 Task: Use the formula "DSUM" in spreadsheet "Project protfolio".
Action: Mouse moved to (105, 67)
Screenshot: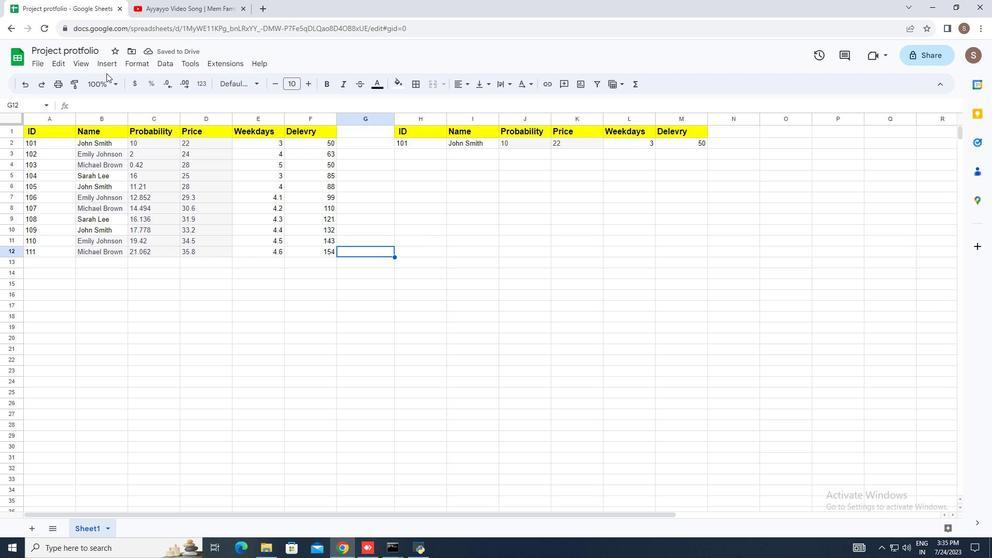 
Action: Mouse pressed left at (105, 67)
Screenshot: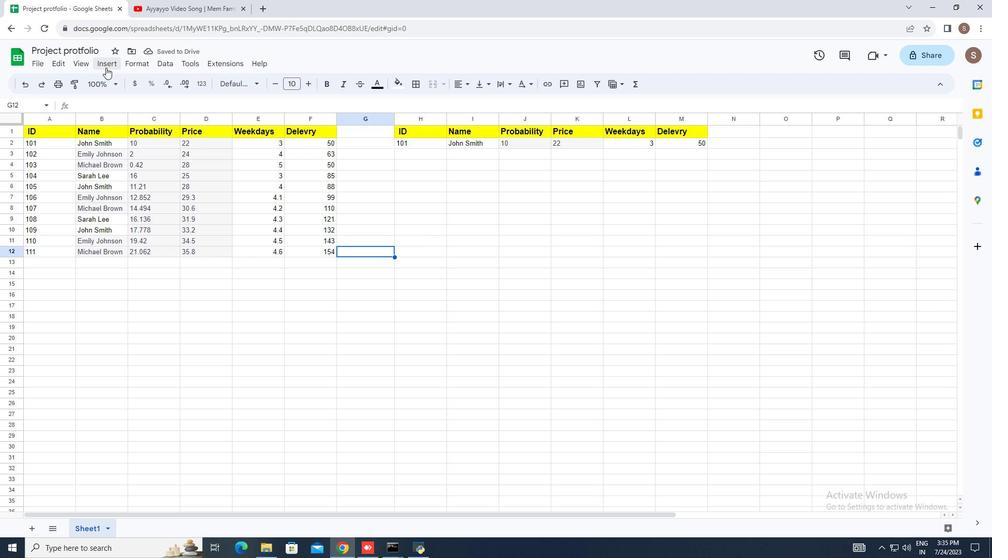 
Action: Mouse moved to (149, 243)
Screenshot: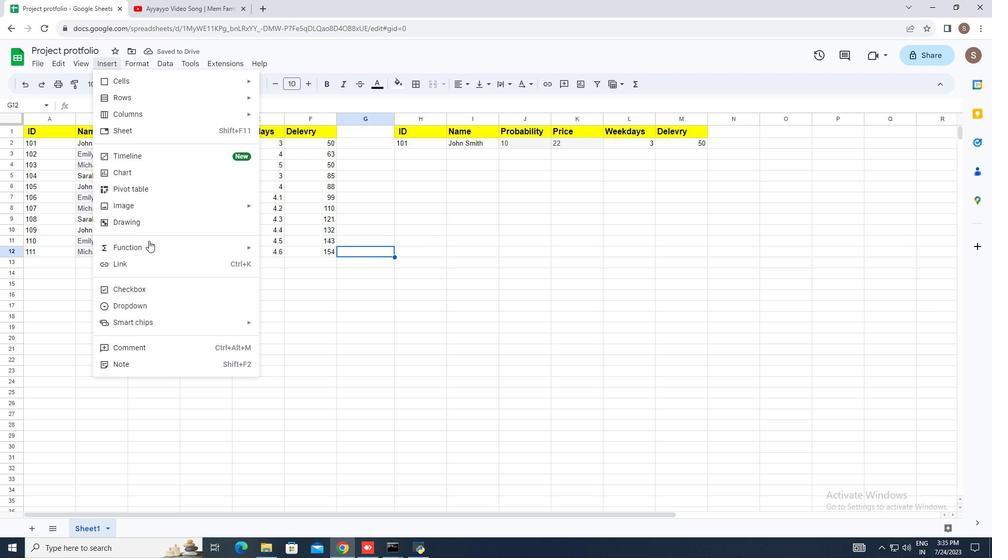 
Action: Mouse pressed left at (149, 243)
Screenshot: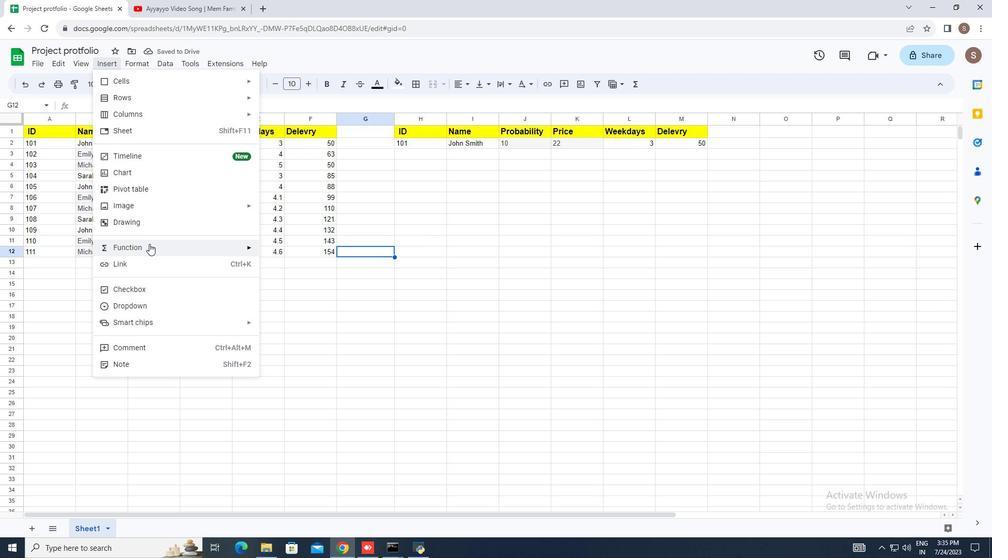 
Action: Mouse moved to (293, 234)
Screenshot: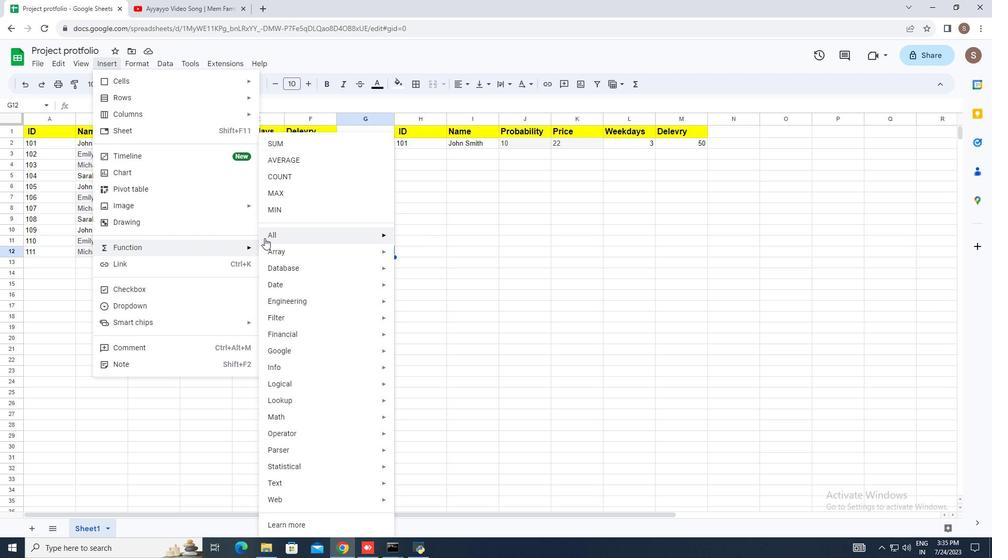 
Action: Mouse pressed left at (293, 234)
Screenshot: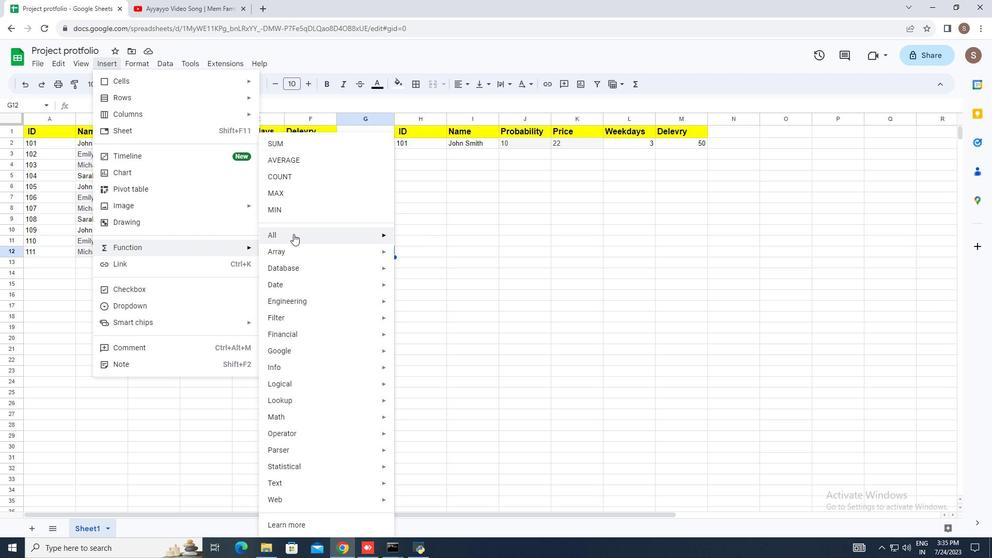 
Action: Mouse moved to (446, 397)
Screenshot: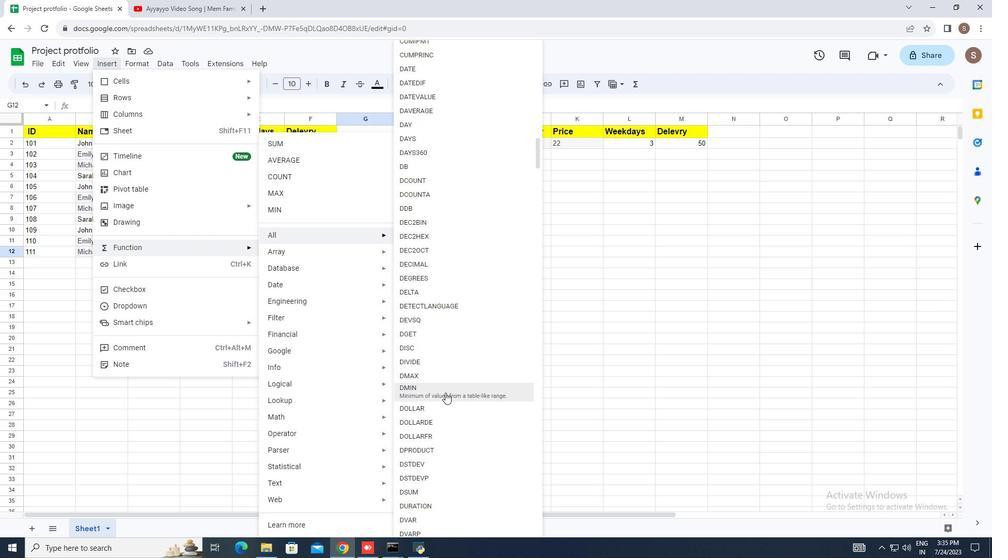 
Action: Mouse scrolled (446, 396) with delta (0, 0)
Screenshot: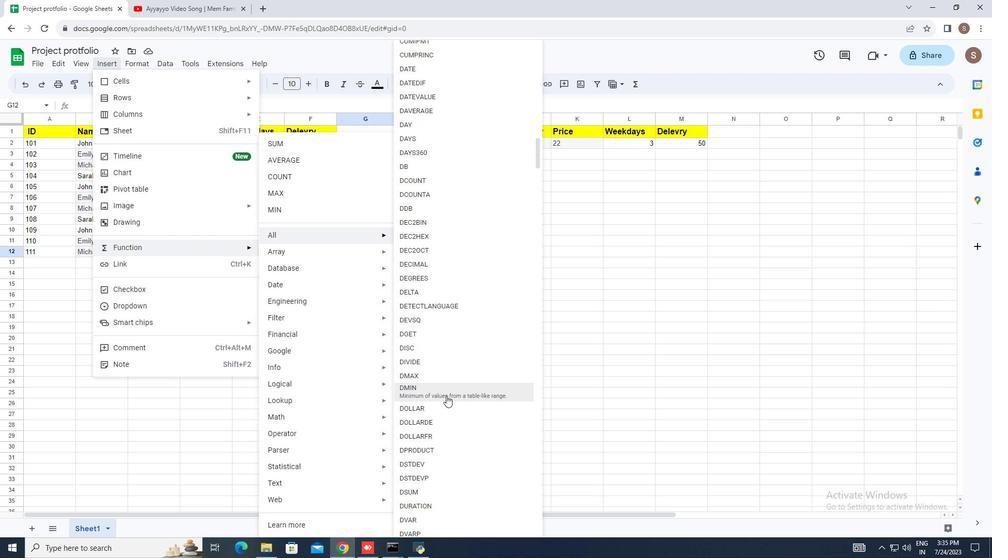
Action: Mouse moved to (444, 435)
Screenshot: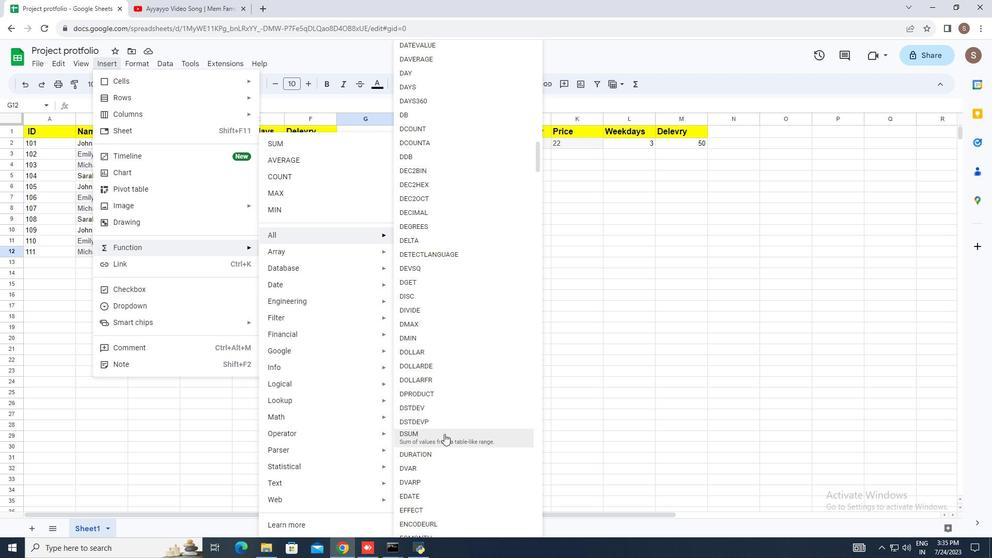 
Action: Mouse pressed left at (444, 435)
Screenshot: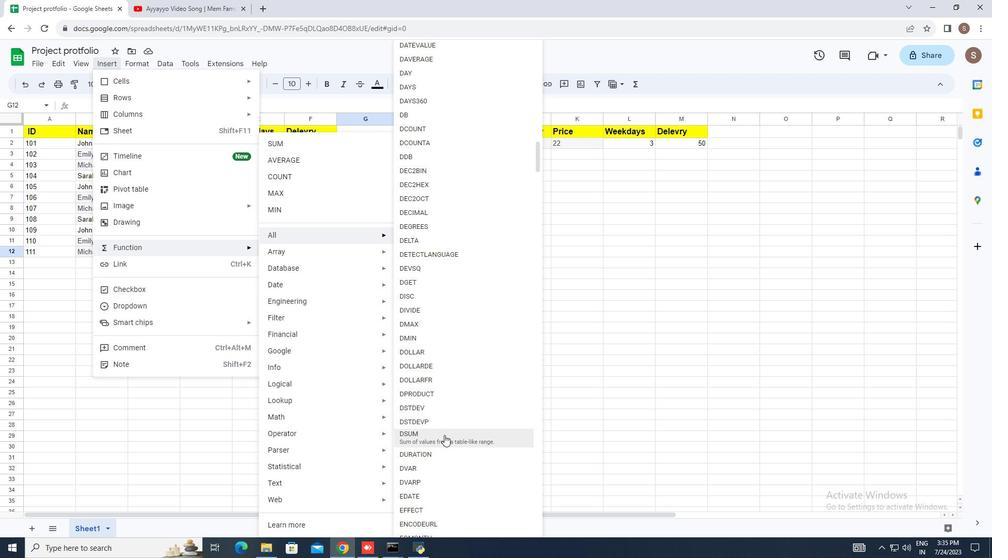 
Action: Mouse moved to (40, 130)
Screenshot: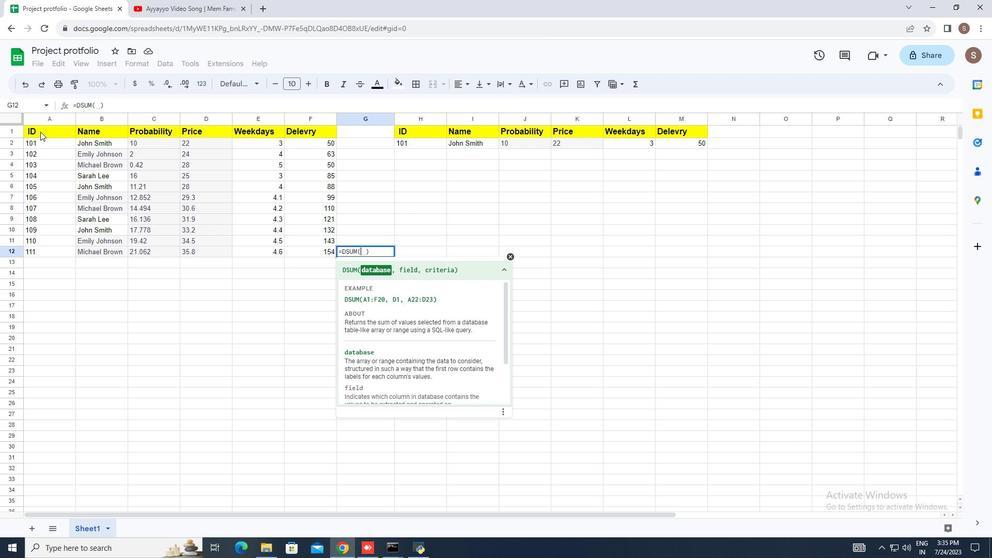 
Action: Mouse pressed left at (40, 130)
Screenshot: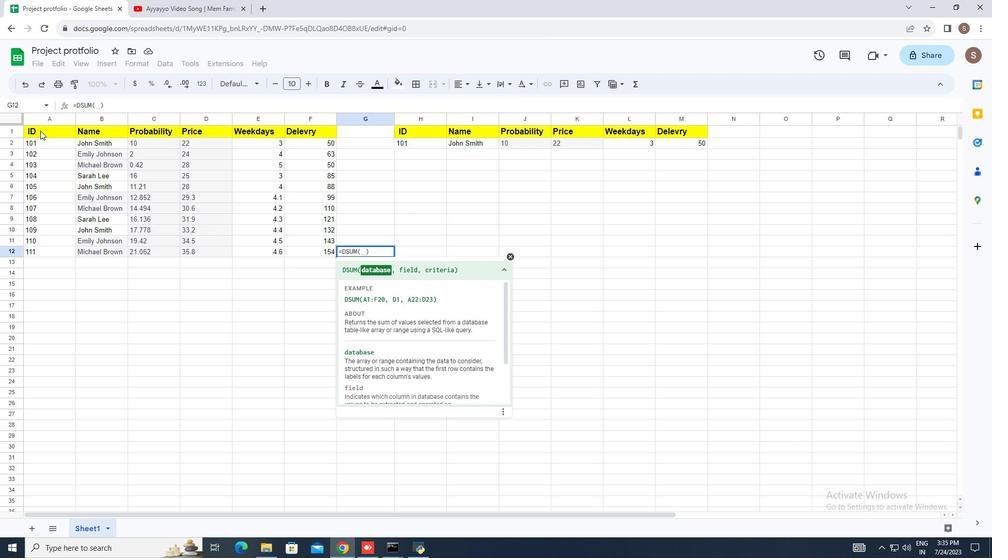 
Action: Mouse moved to (448, 316)
Screenshot: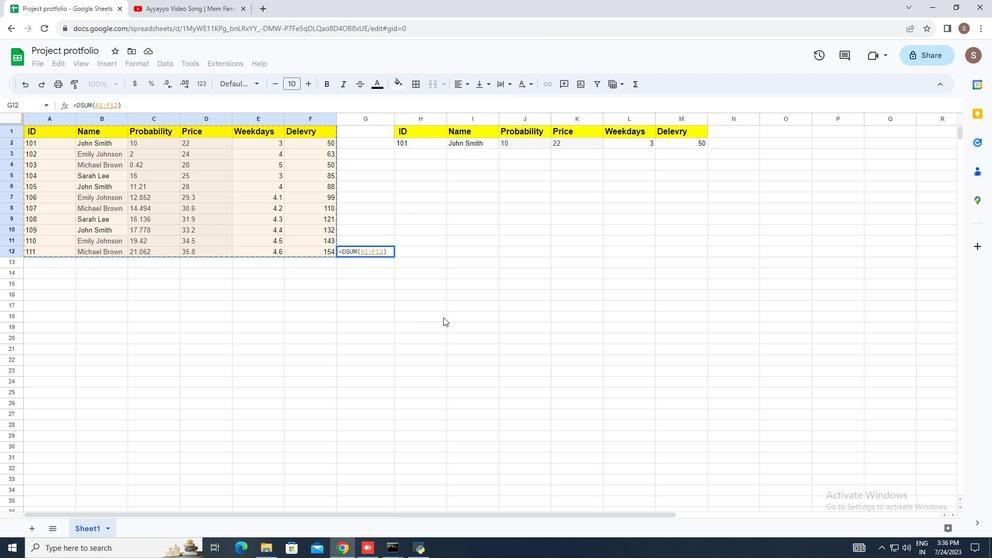 
Action: Key pressed <Key.f4>,<Key.space>
Screenshot: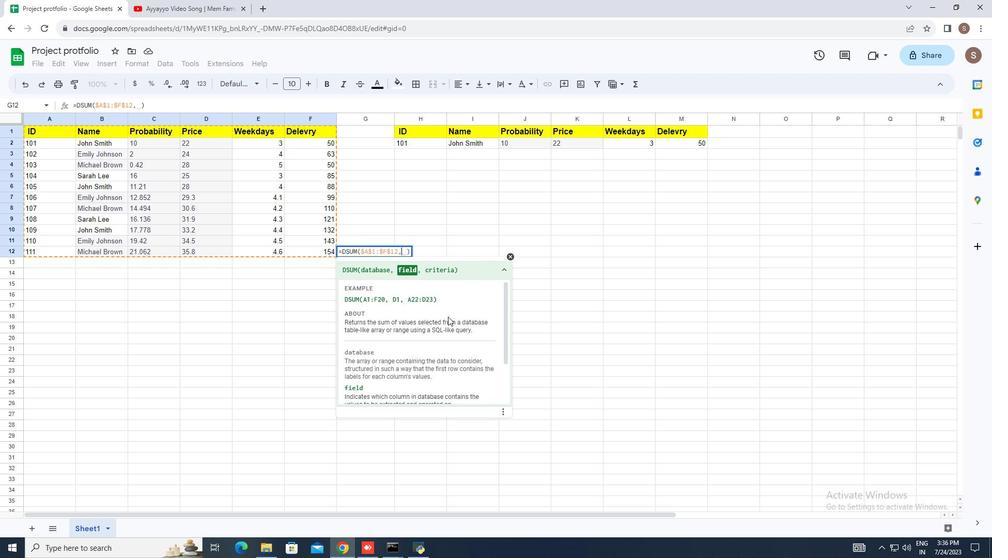 
Action: Mouse moved to (88, 131)
Screenshot: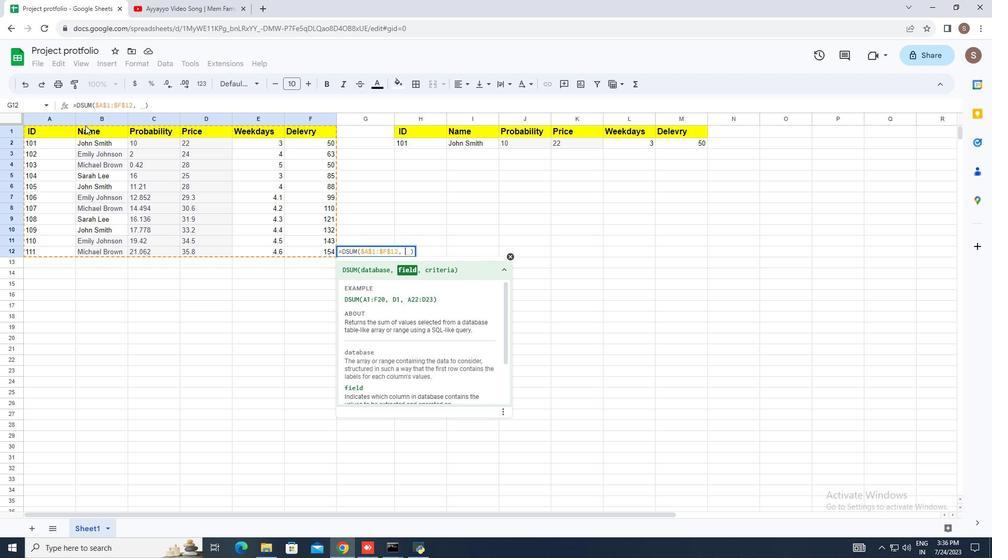 
Action: Mouse pressed left at (88, 131)
Screenshot: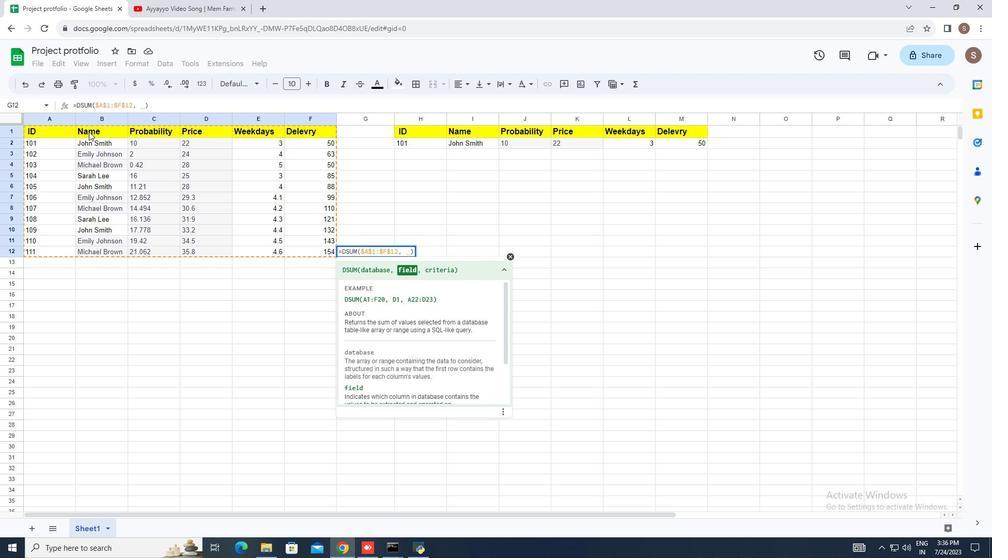 
Action: Mouse moved to (274, 286)
Screenshot: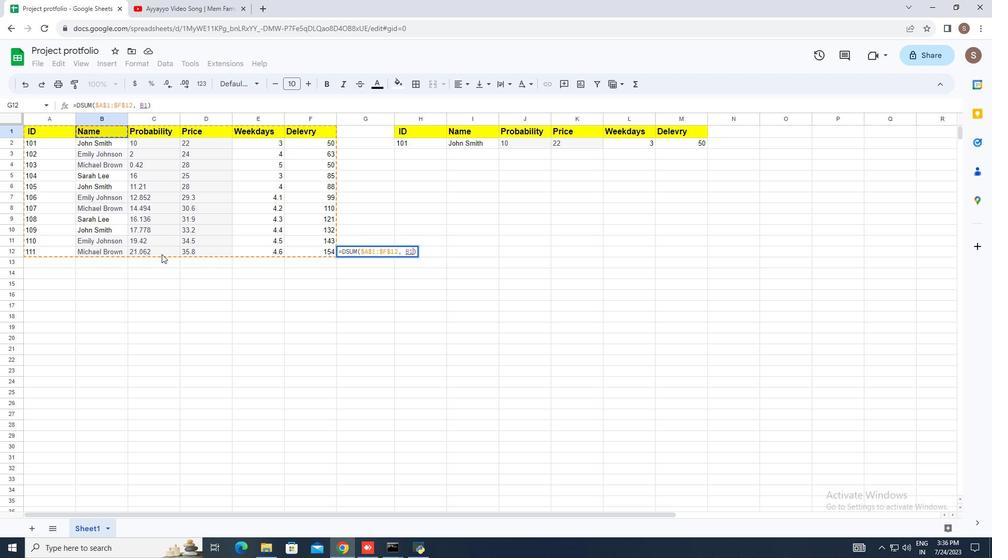 
Action: Key pressed ,<Key.space>
Screenshot: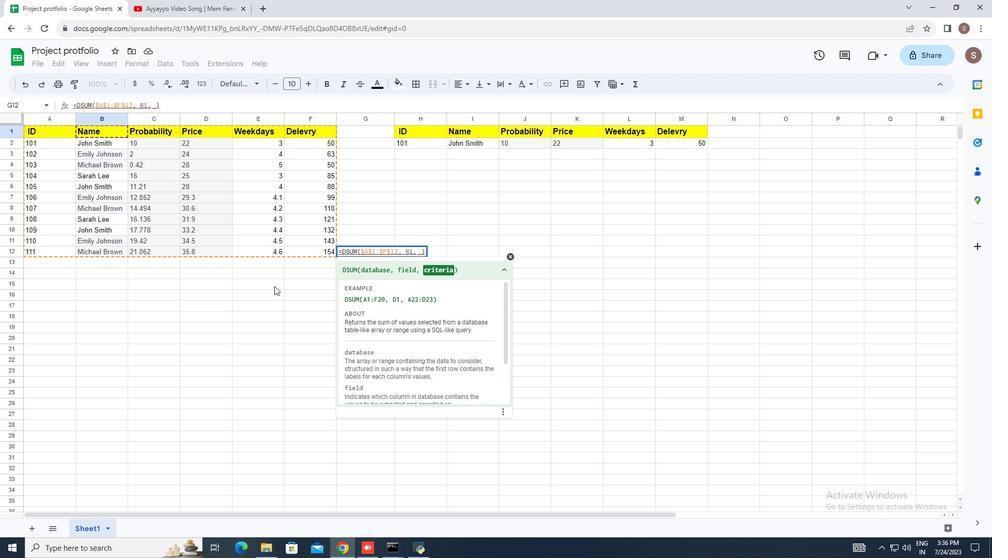 
Action: Mouse moved to (423, 131)
Screenshot: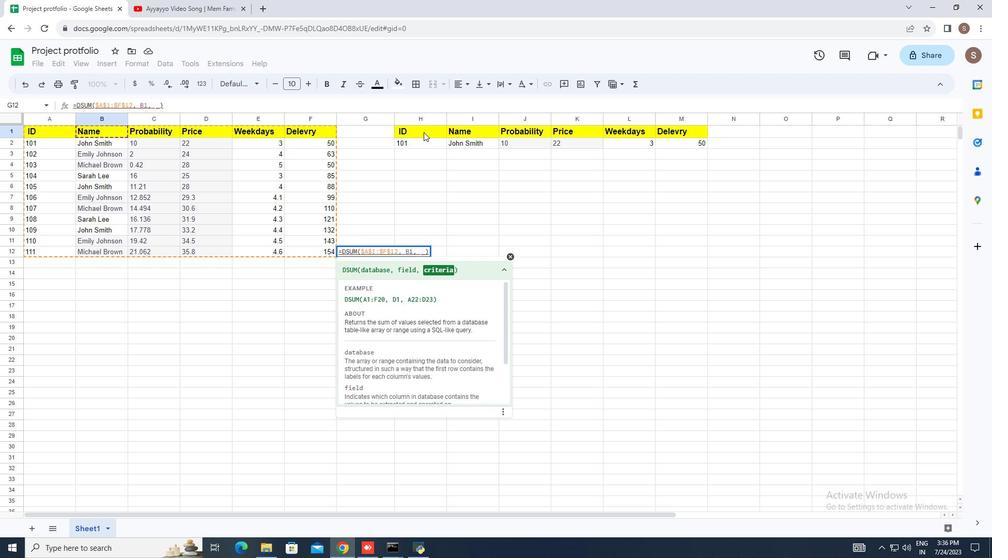 
Action: Mouse pressed left at (423, 131)
Screenshot: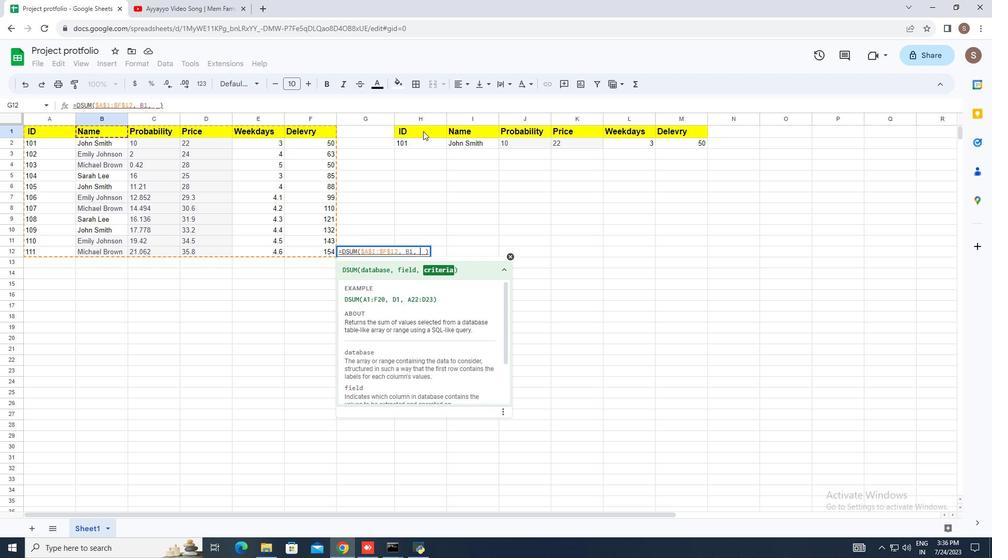 
Action: Mouse moved to (456, 251)
Screenshot: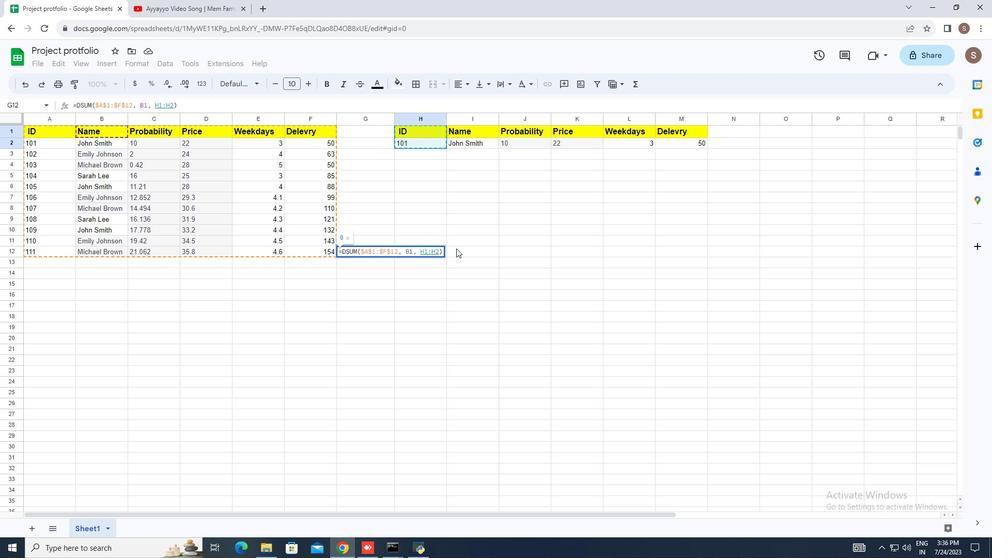 
Action: Key pressed <Key.enter>
Screenshot: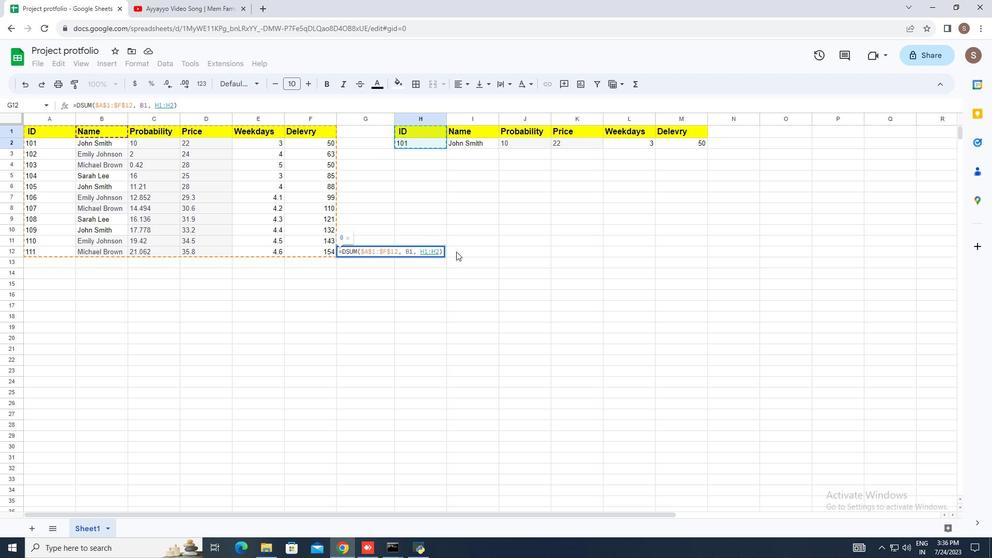 
